 Task: Add the location "Home in Fairplay, Colorado, United States" to your wishlist.
Action: Mouse moved to (145, 299)
Screenshot: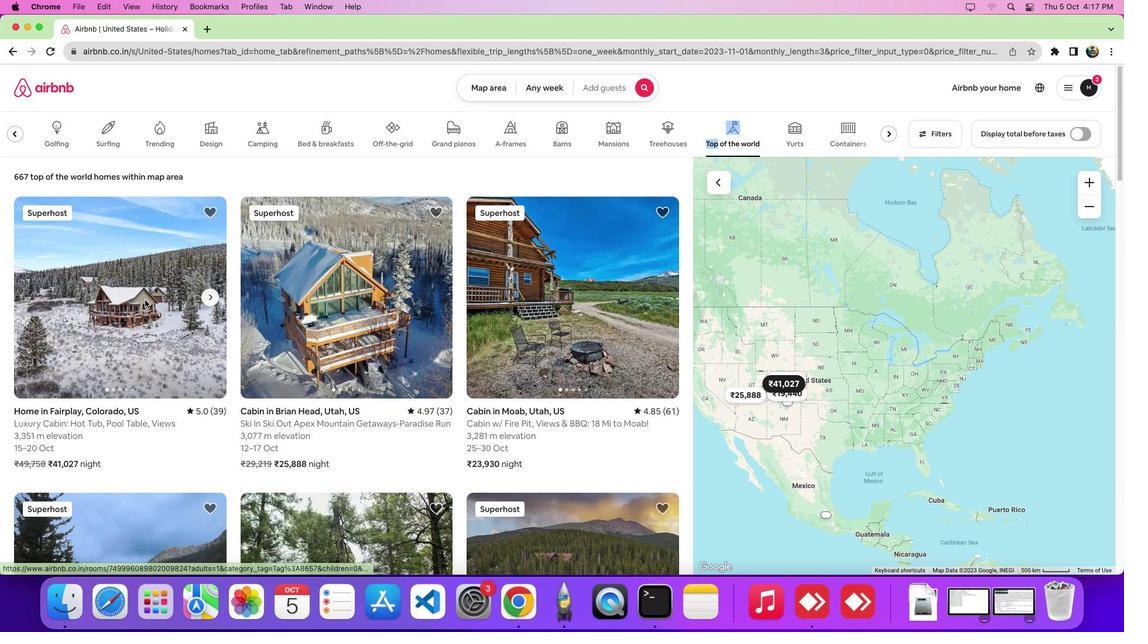 
Action: Mouse pressed left at (145, 299)
Screenshot: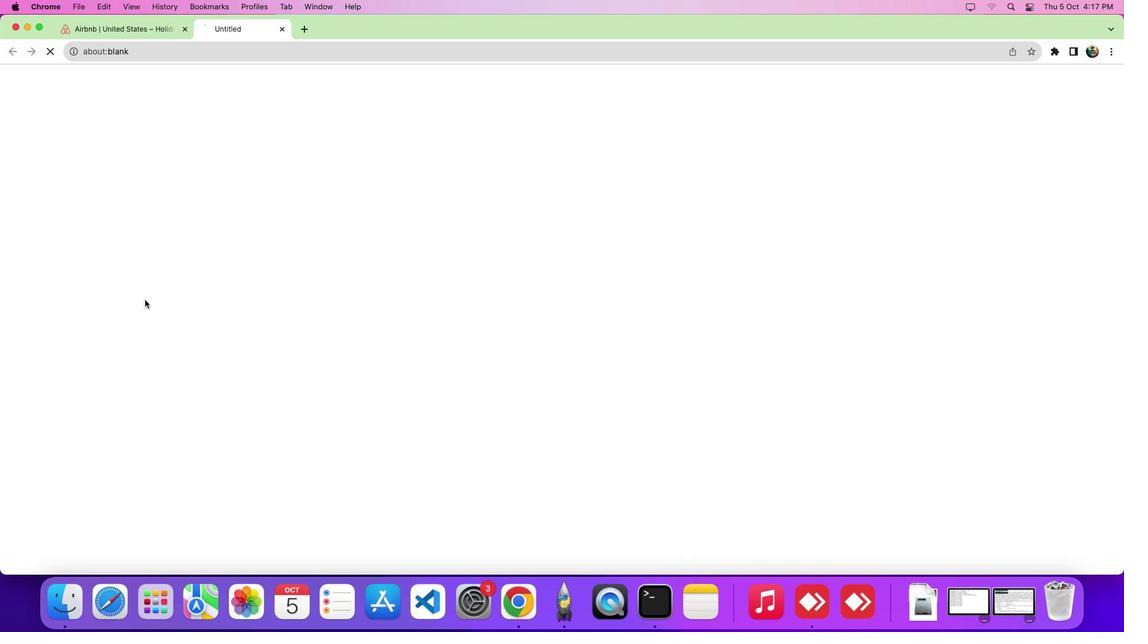 
Action: Mouse moved to (872, 134)
Screenshot: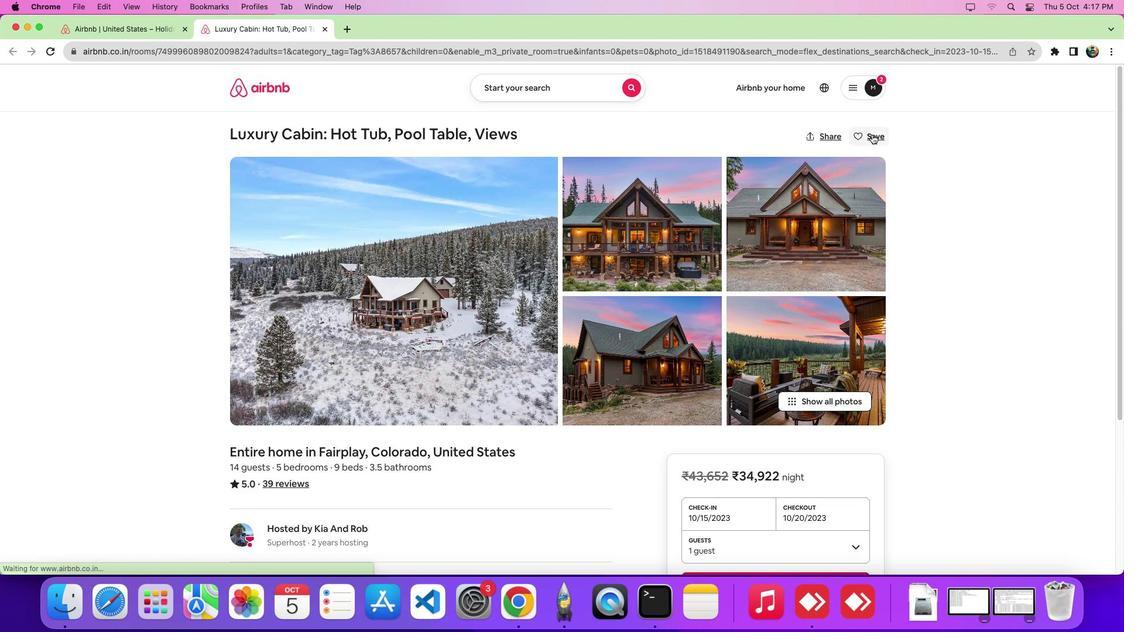 
Action: Mouse pressed left at (872, 134)
Screenshot: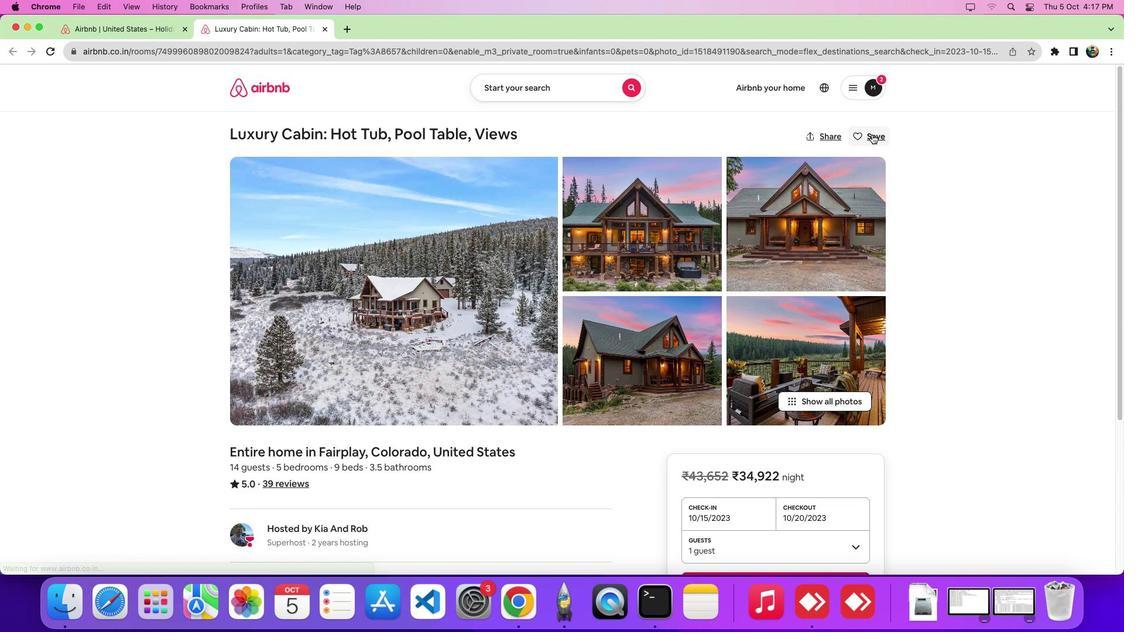 
Action: Mouse moved to (462, 231)
Screenshot: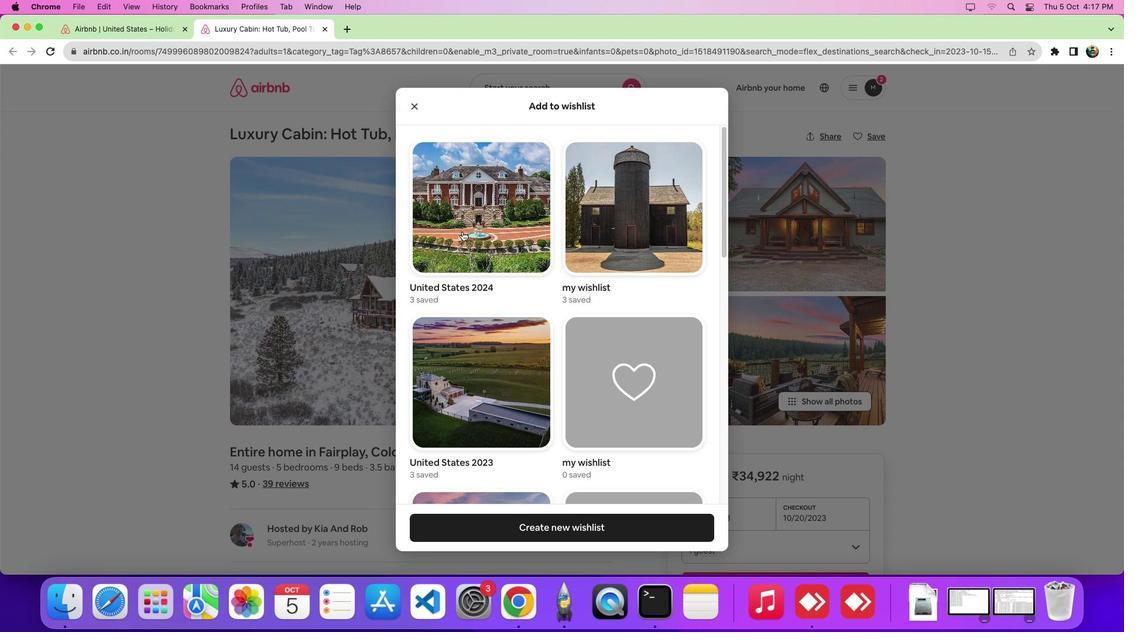 
Action: Mouse pressed left at (462, 231)
Screenshot: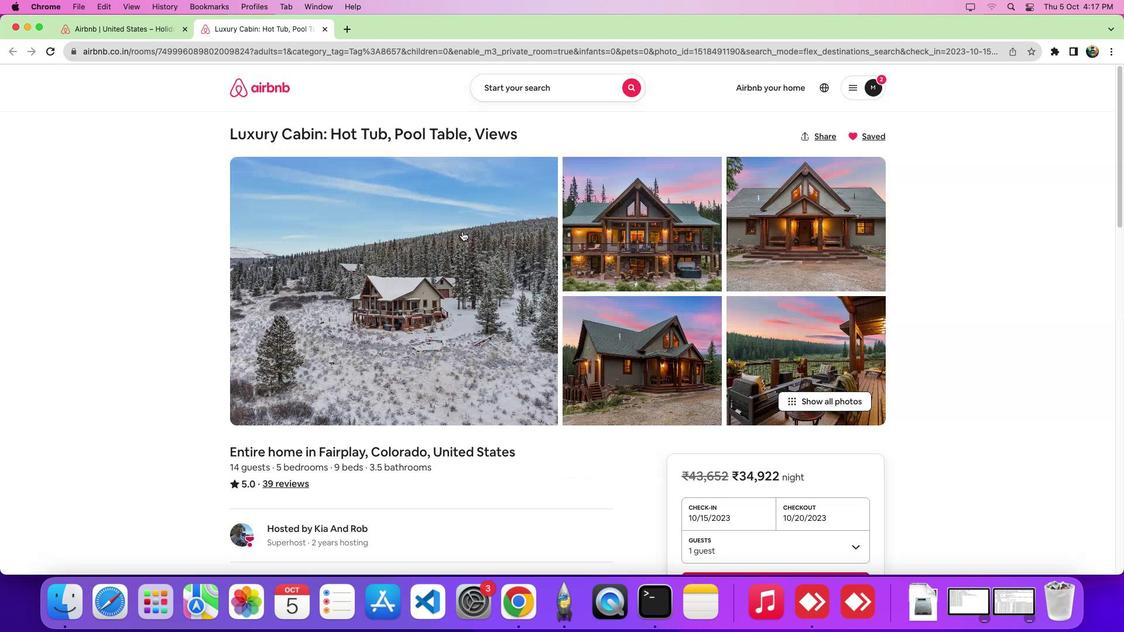 
Action: Mouse moved to (486, 251)
Screenshot: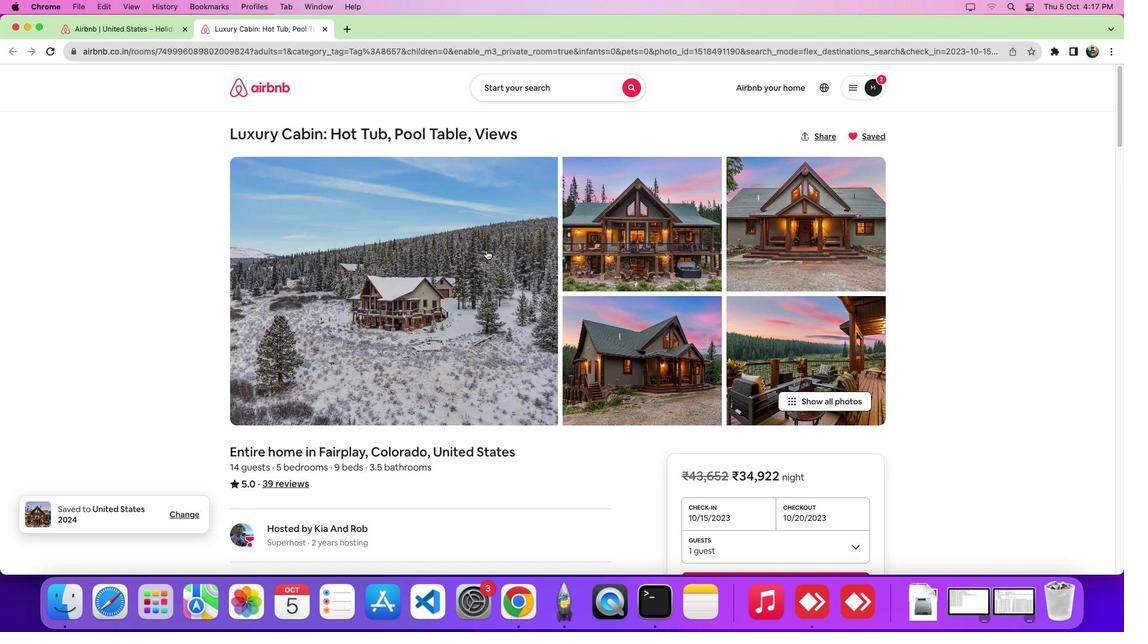 
